 Task: Look for products from Teeccino only.
Action: Mouse moved to (21, 108)
Screenshot: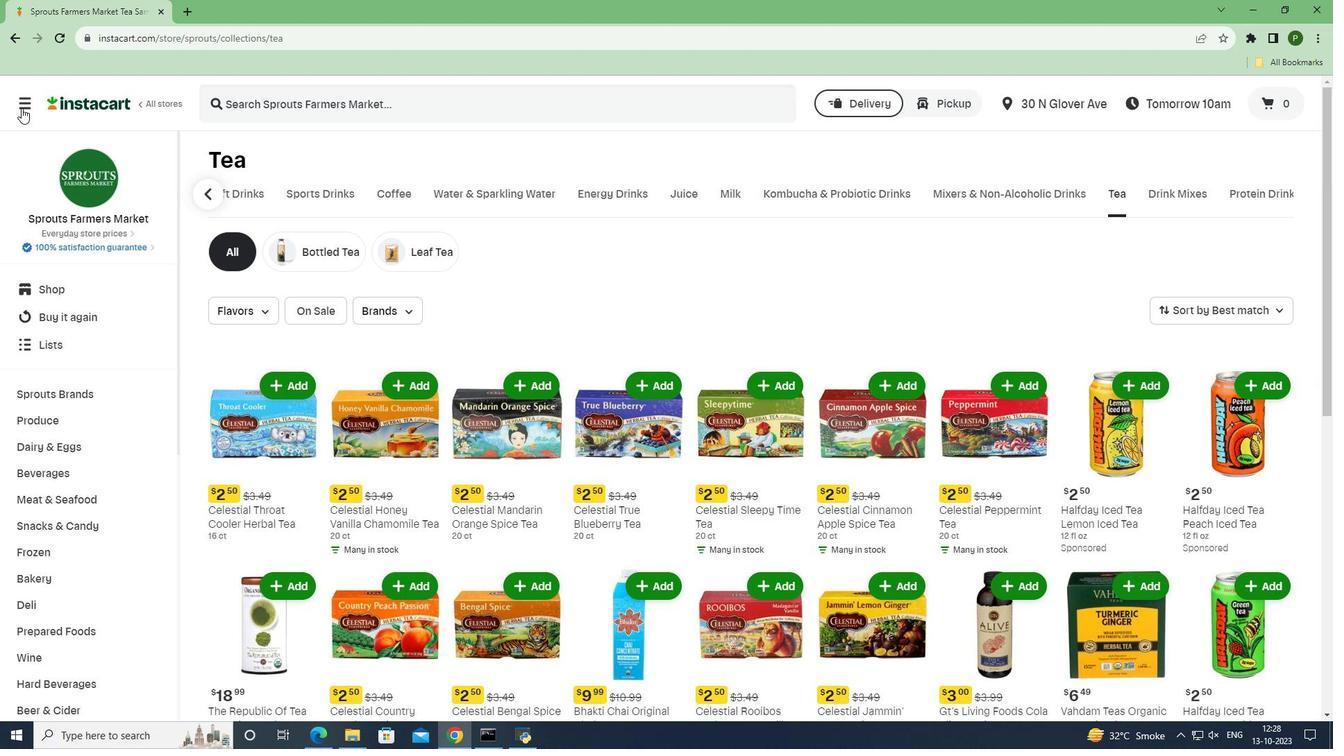 
Action: Mouse pressed left at (21, 108)
Screenshot: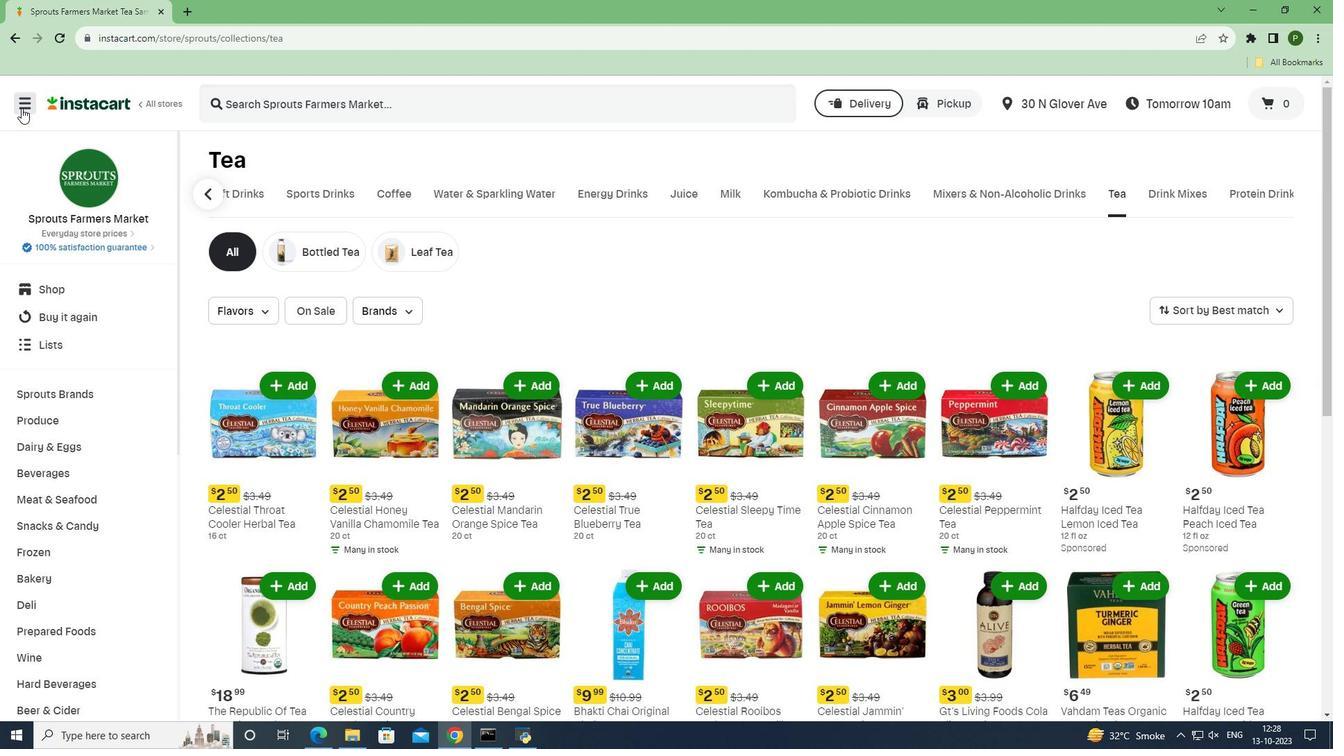 
Action: Mouse moved to (31, 362)
Screenshot: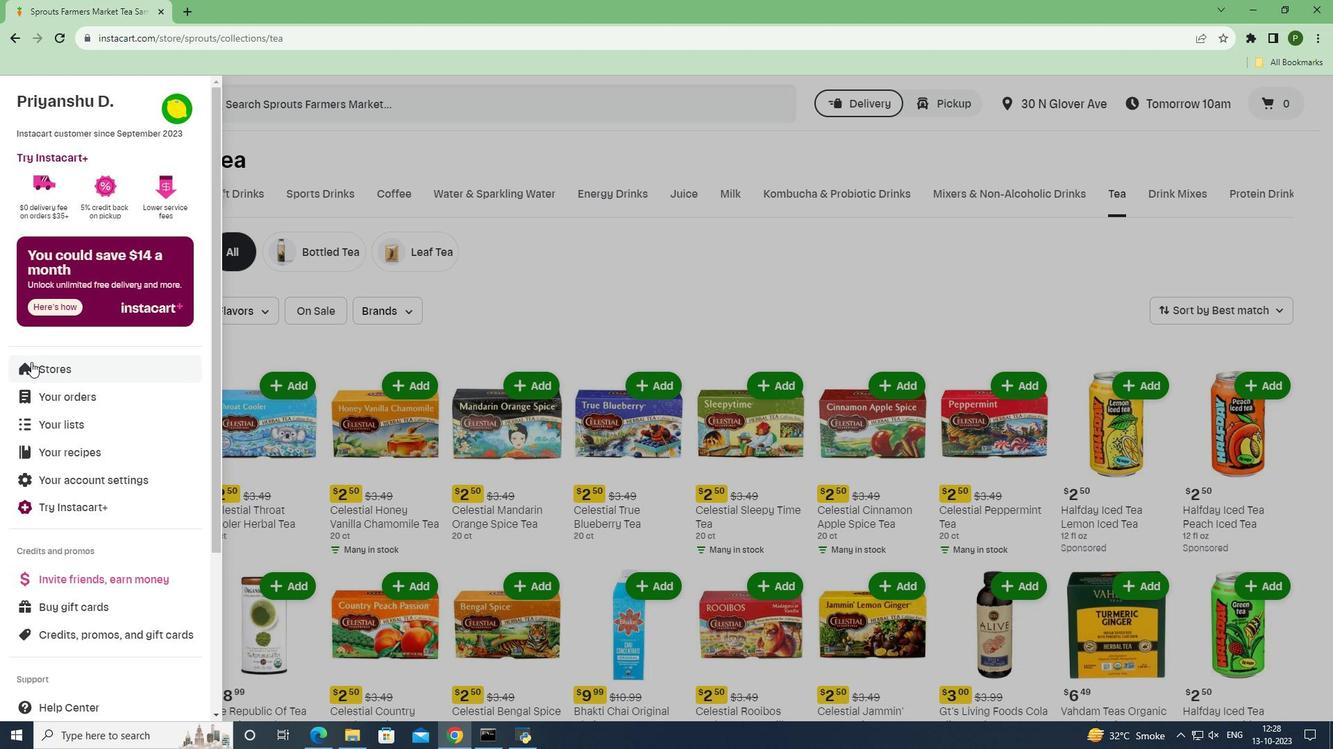 
Action: Mouse pressed left at (31, 362)
Screenshot: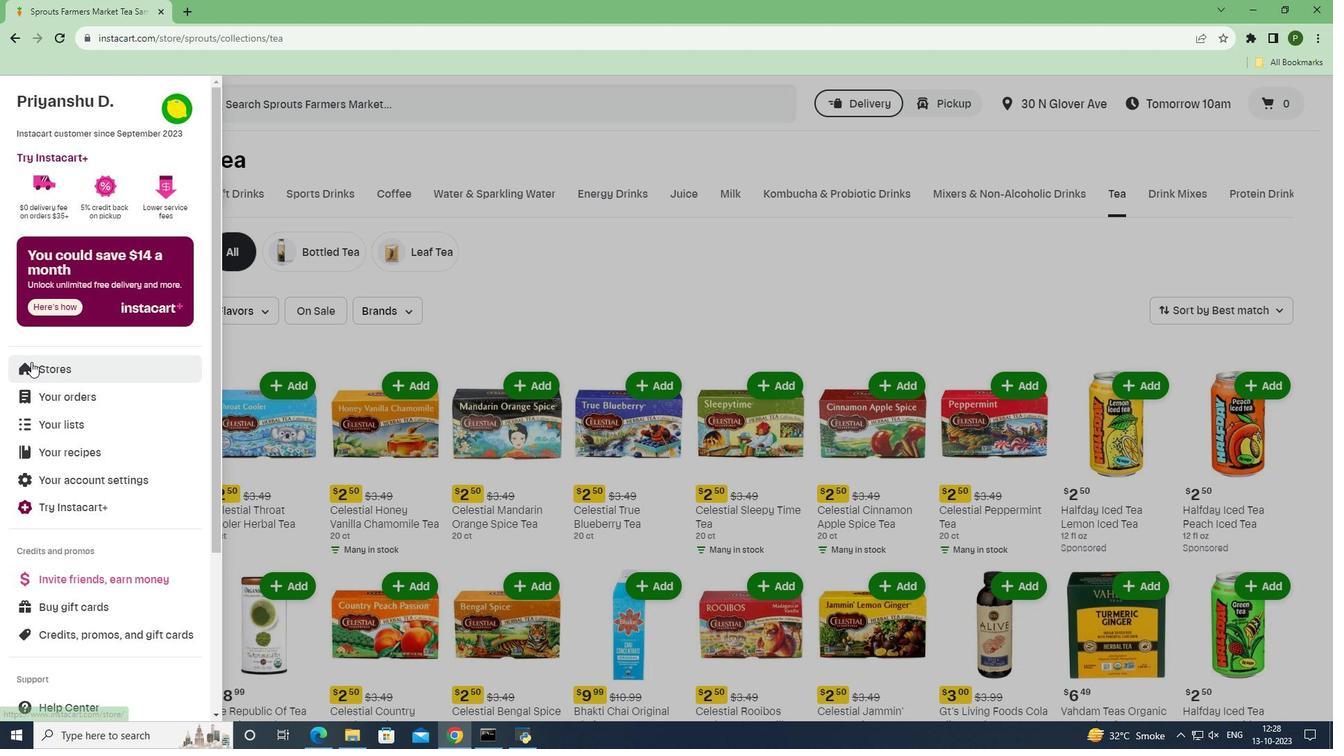 
Action: Mouse moved to (311, 165)
Screenshot: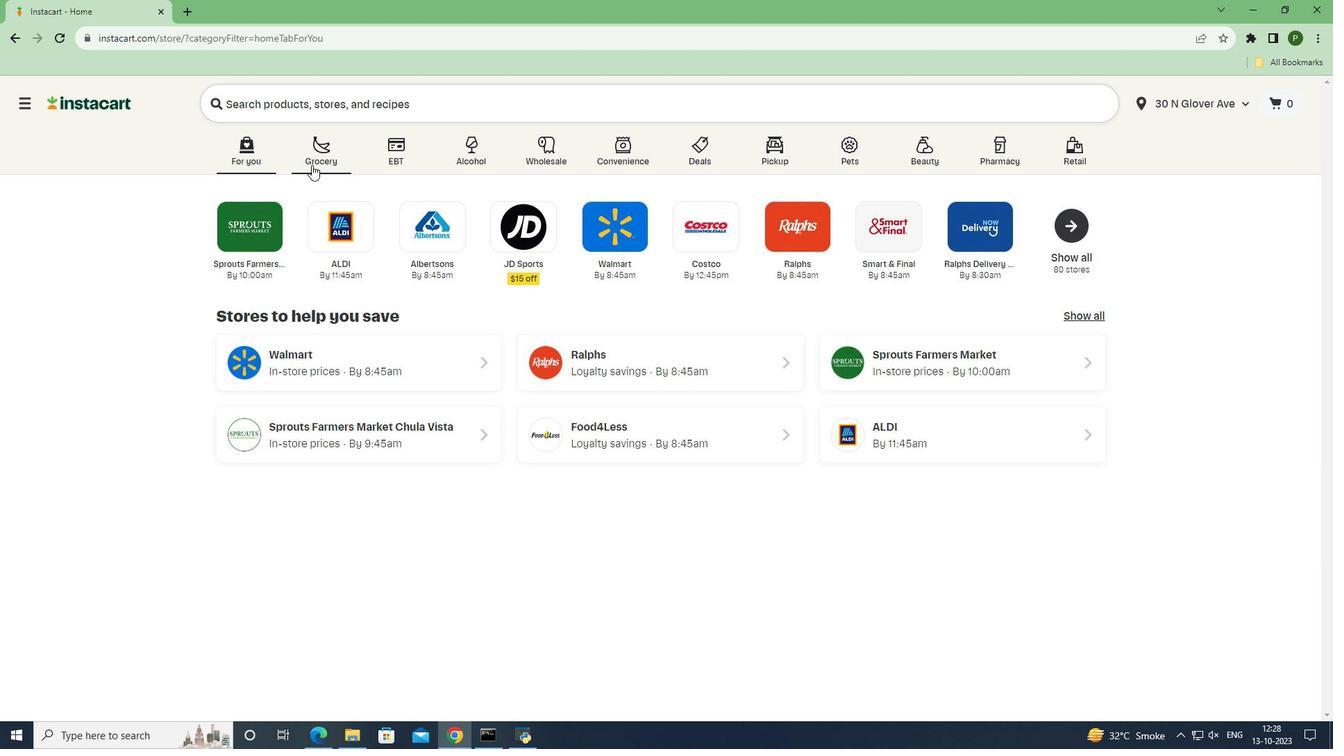 
Action: Mouse pressed left at (311, 165)
Screenshot: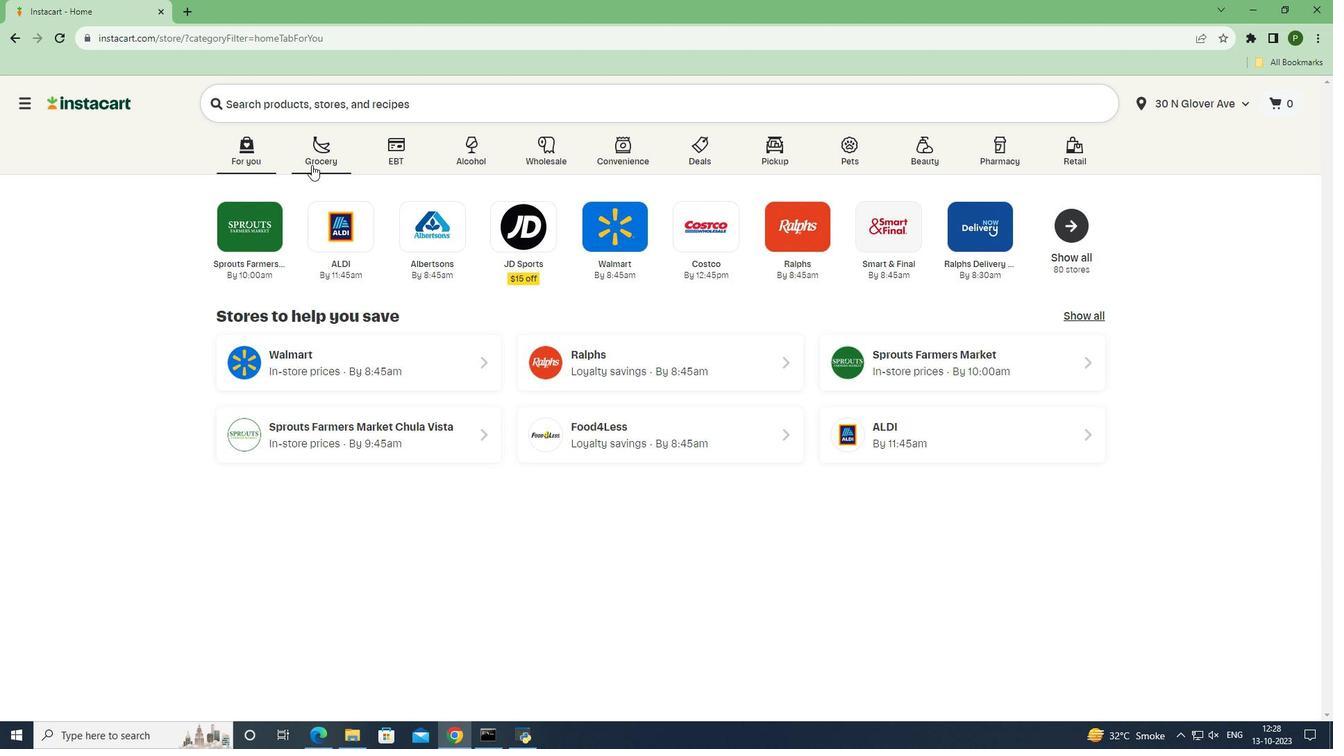 
Action: Mouse moved to (862, 316)
Screenshot: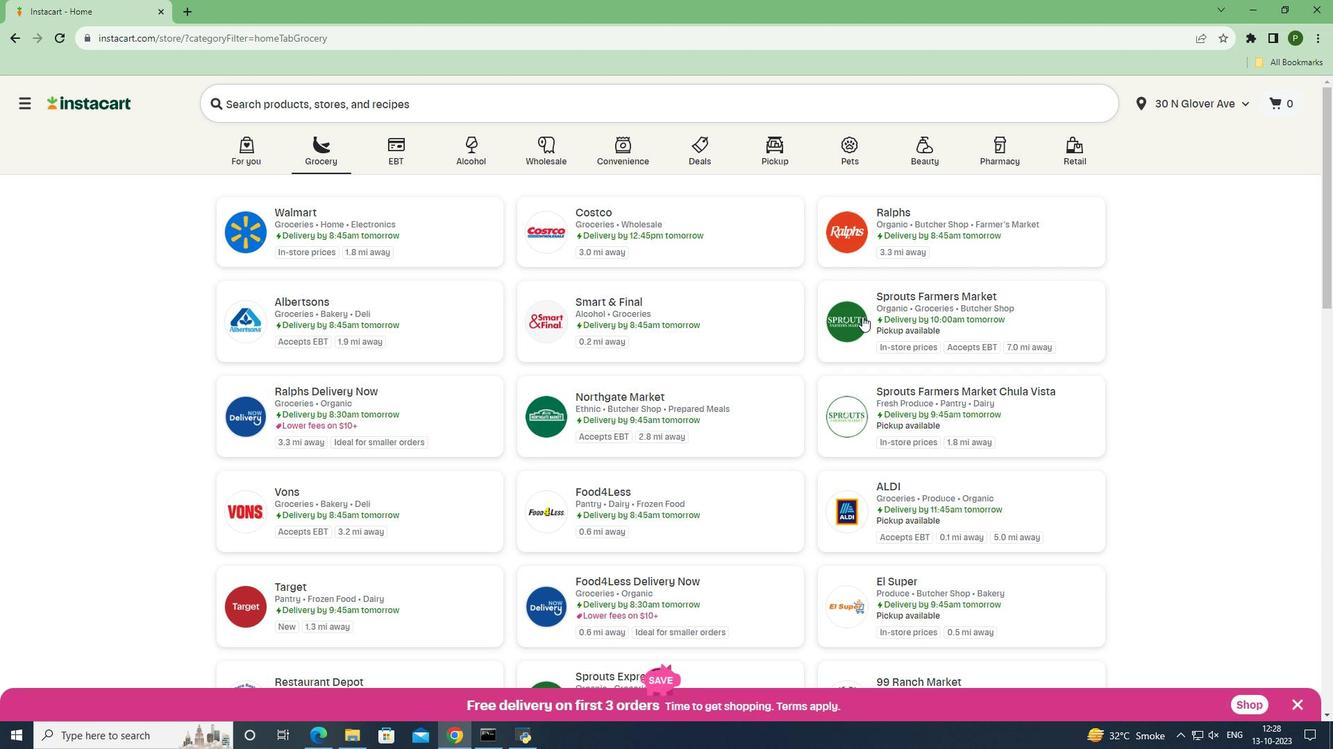 
Action: Mouse pressed left at (862, 316)
Screenshot: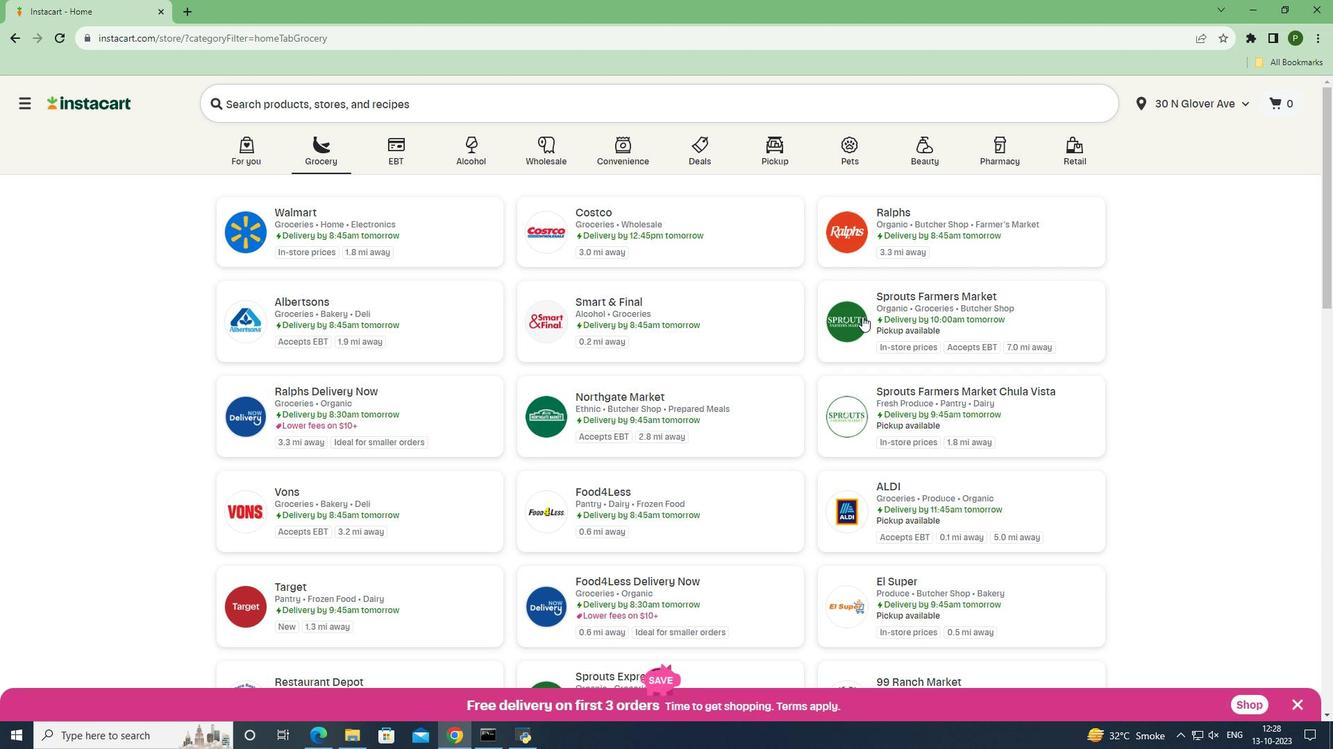 
Action: Mouse moved to (79, 473)
Screenshot: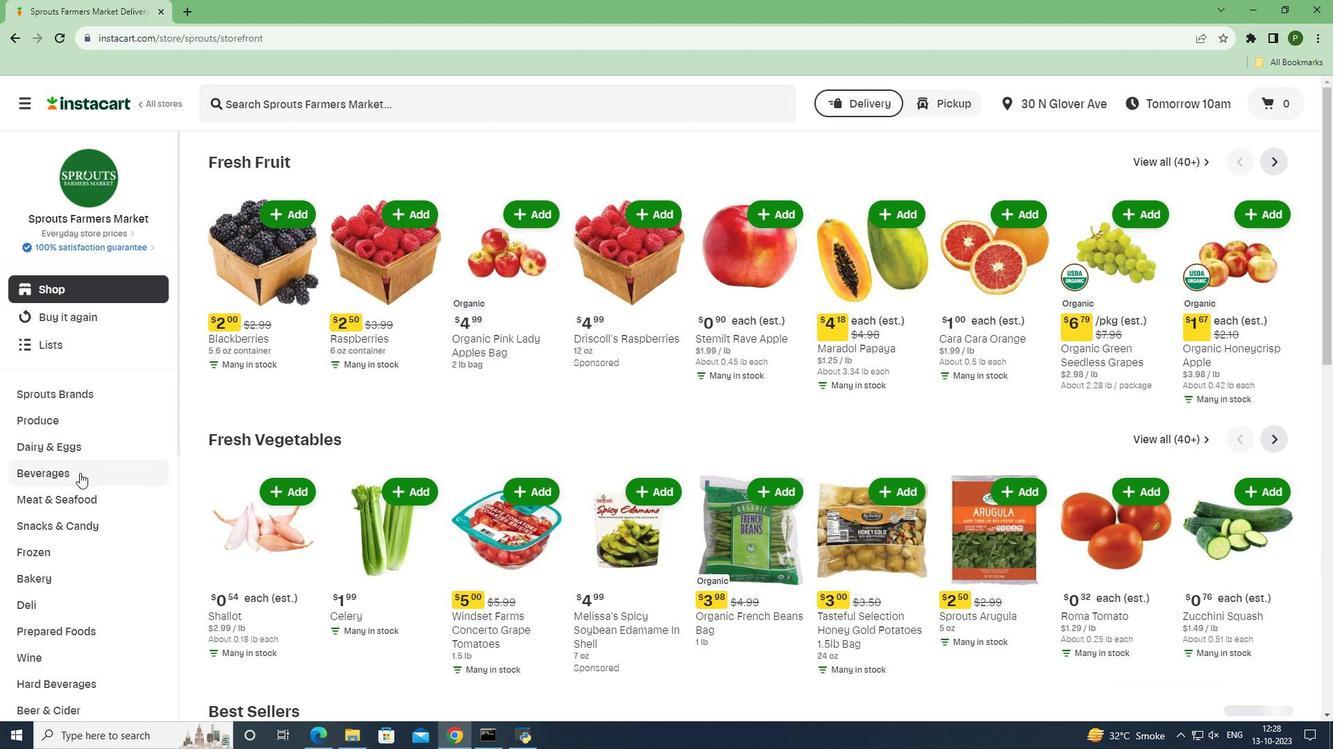 
Action: Mouse pressed left at (79, 473)
Screenshot: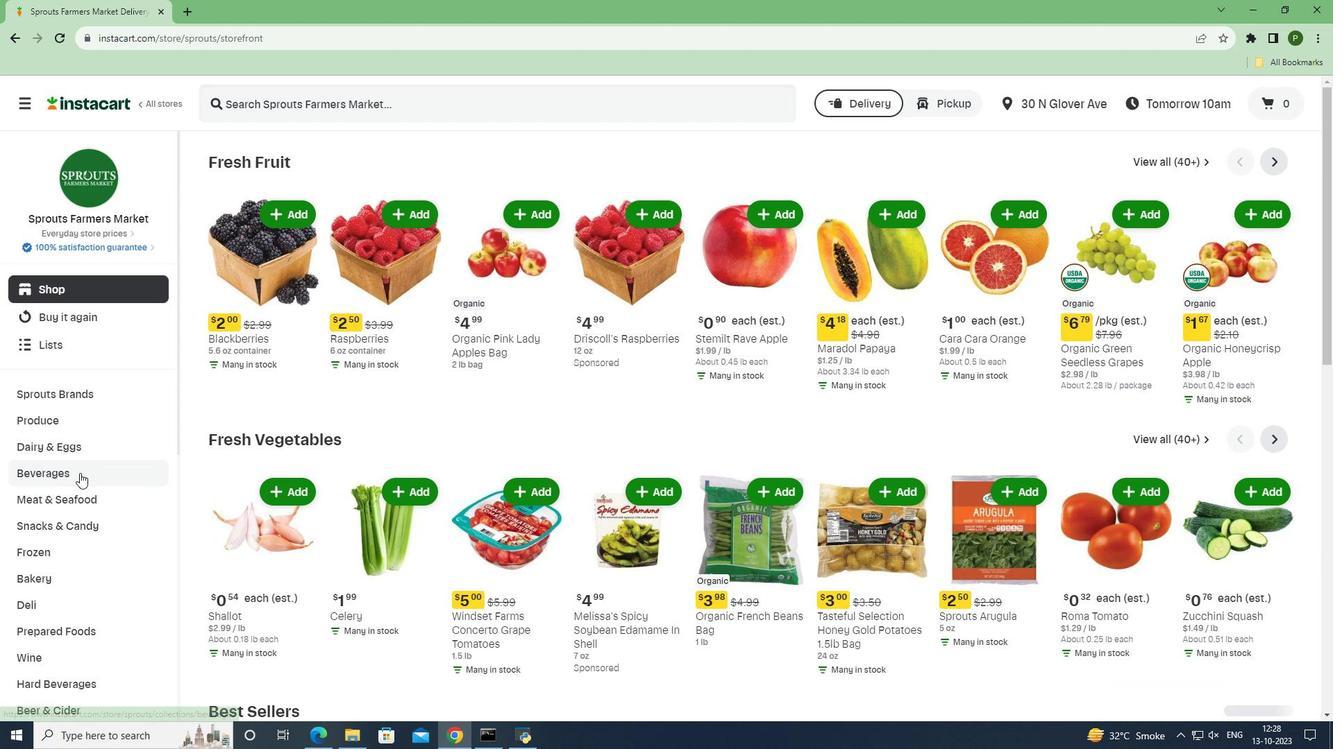 
Action: Mouse moved to (1209, 193)
Screenshot: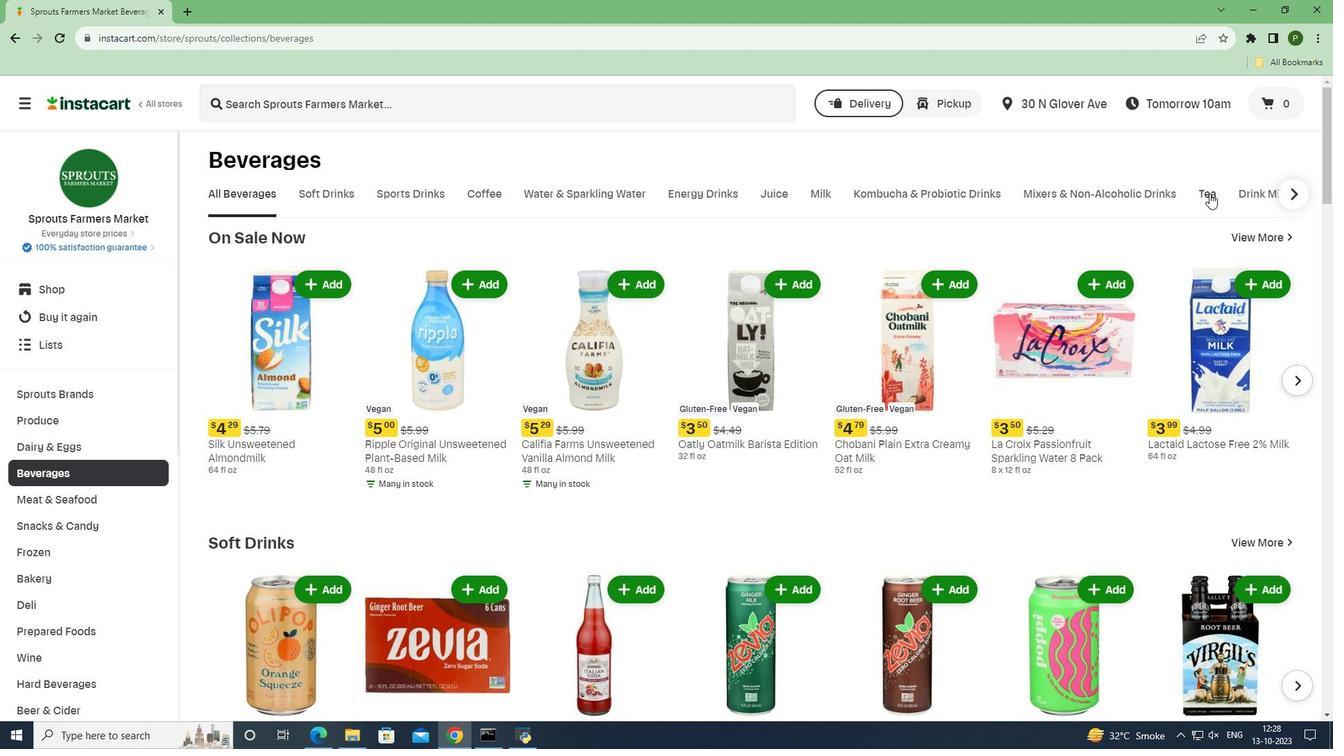 
Action: Mouse pressed left at (1209, 193)
Screenshot: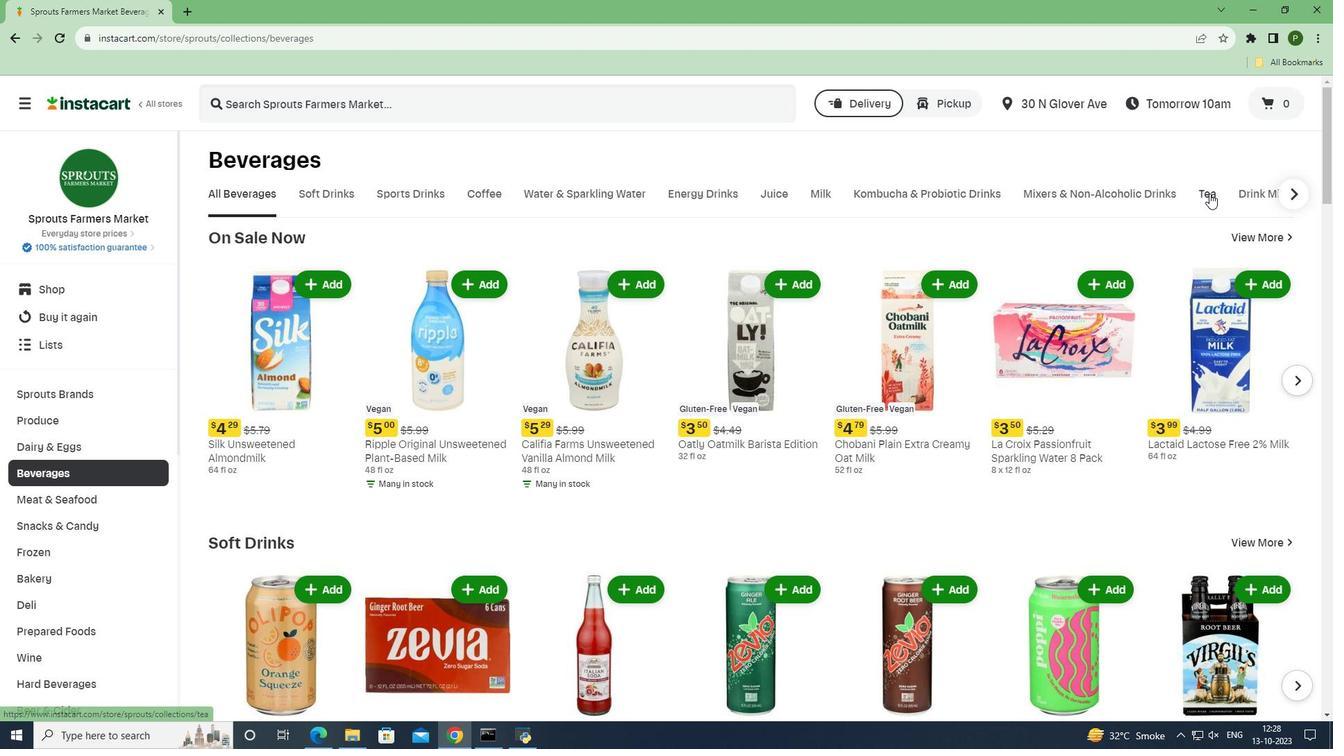 
Action: Mouse moved to (406, 316)
Screenshot: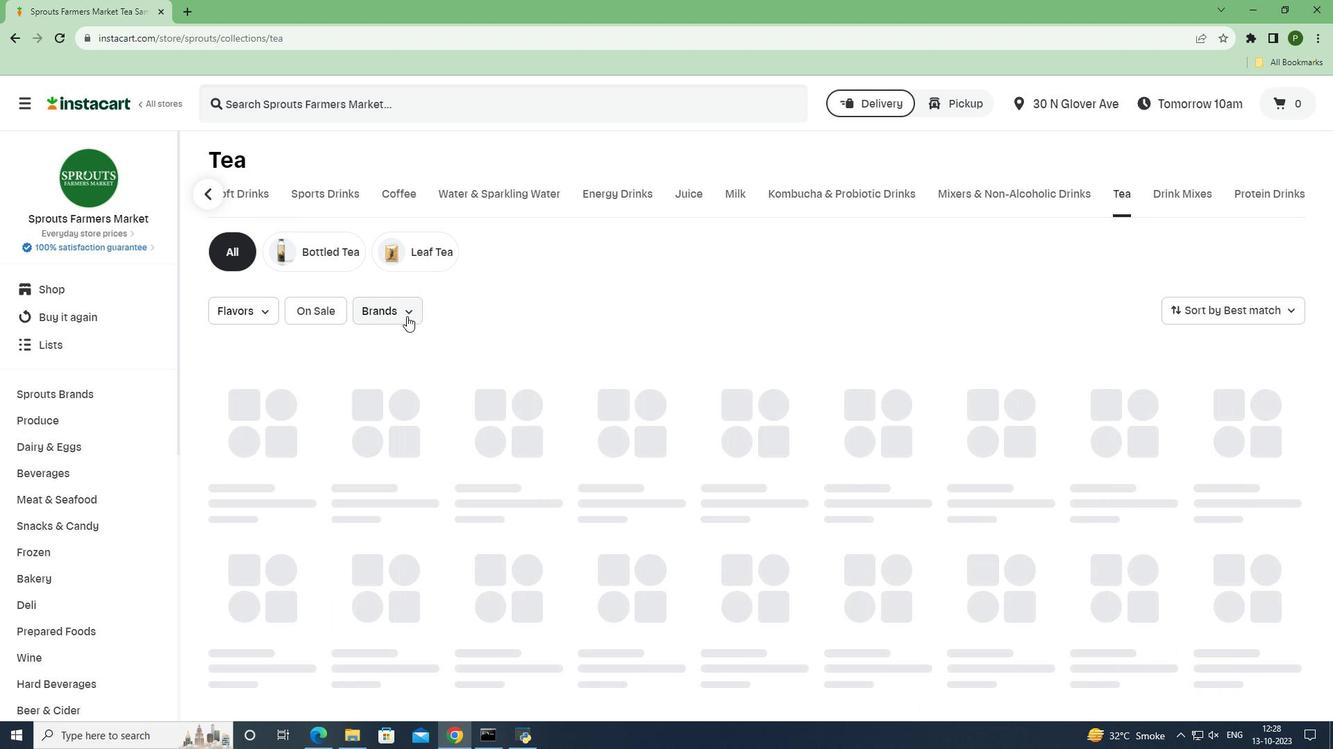 
Action: Mouse pressed left at (406, 316)
Screenshot: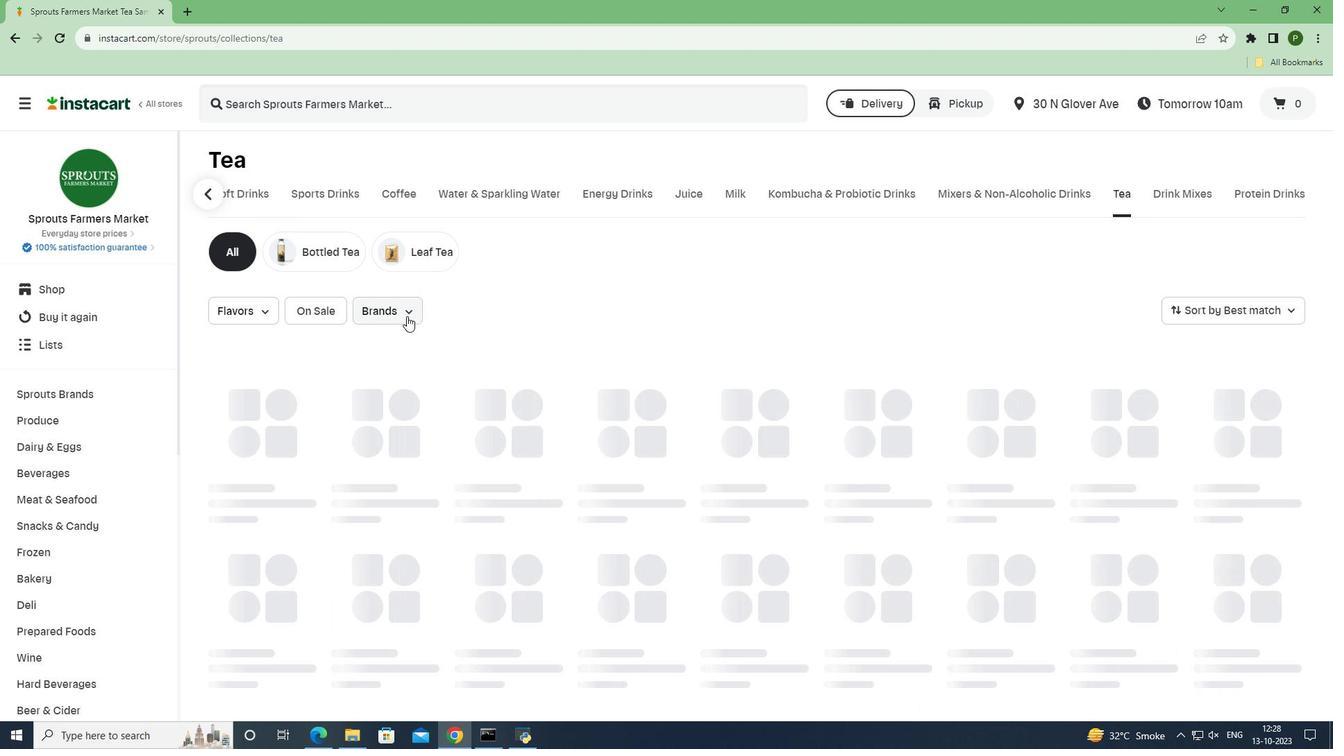 
Action: Mouse moved to (447, 425)
Screenshot: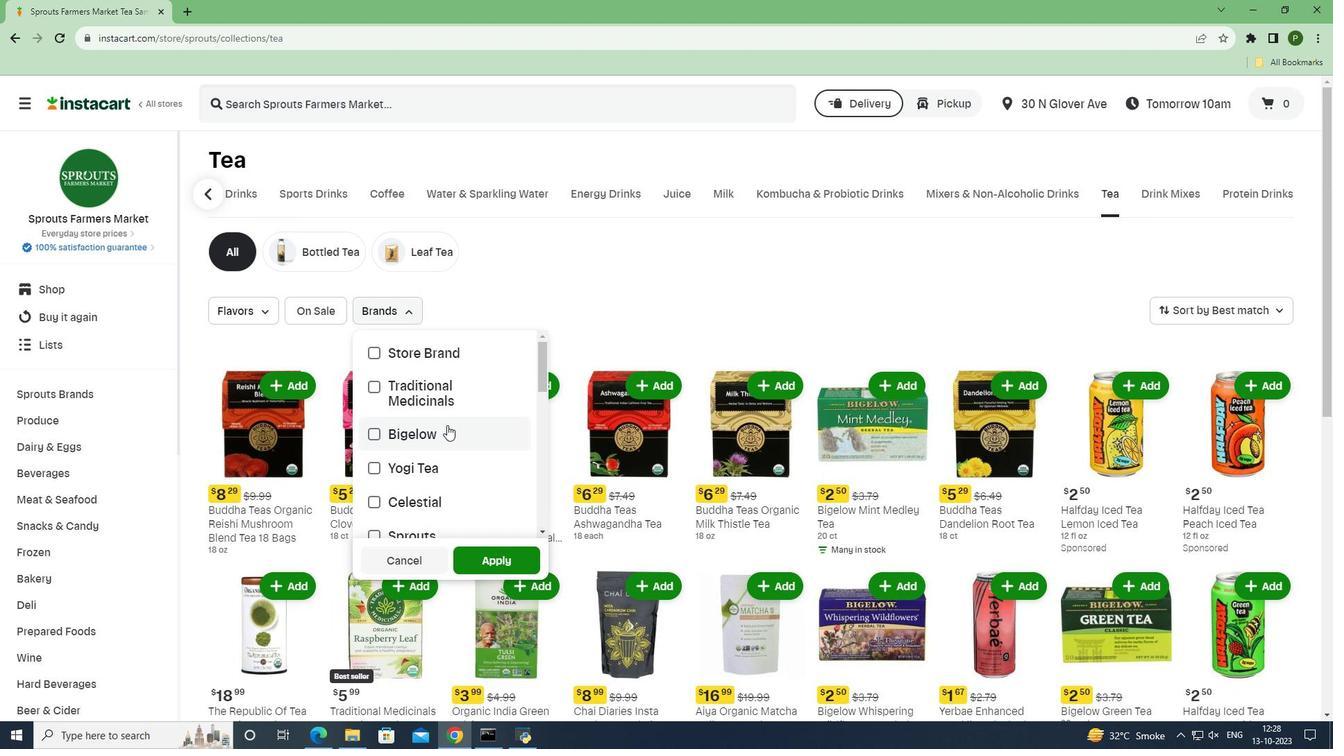 
Action: Mouse scrolled (447, 424) with delta (0, 0)
Screenshot: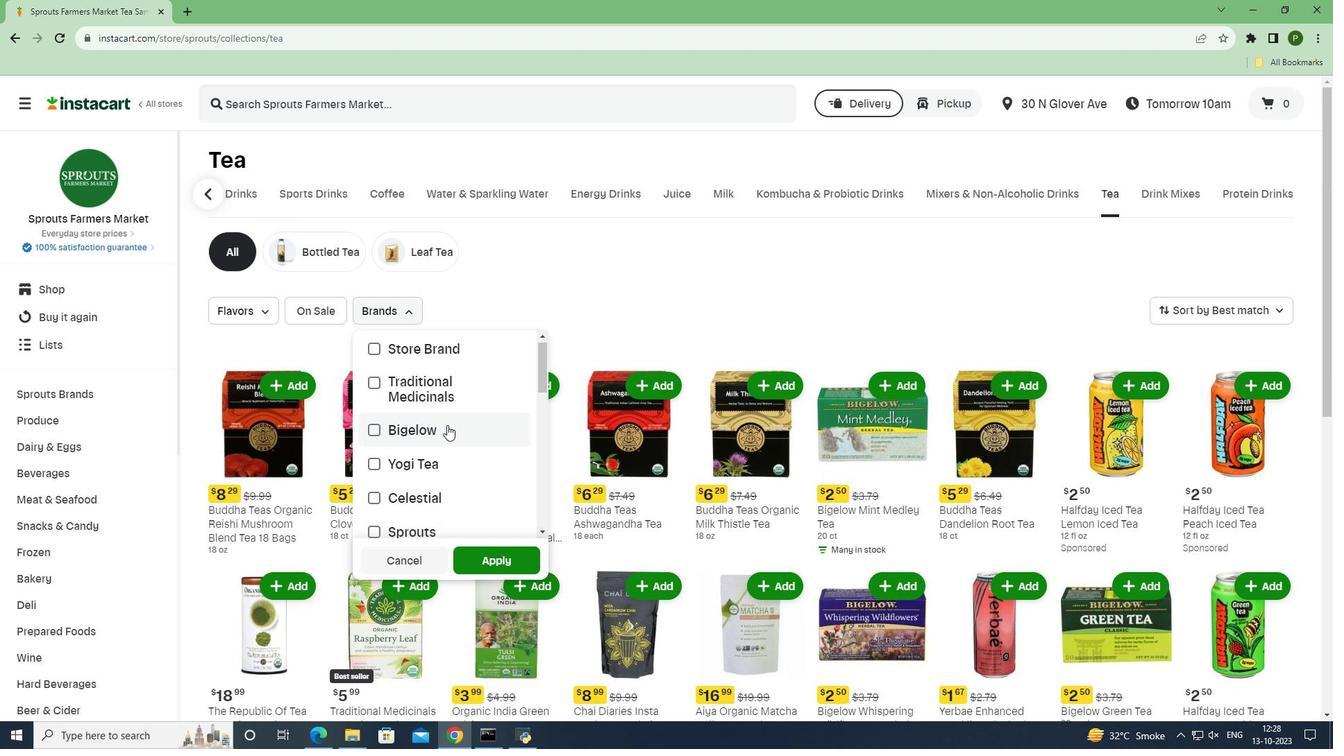 
Action: Mouse scrolled (447, 424) with delta (0, 0)
Screenshot: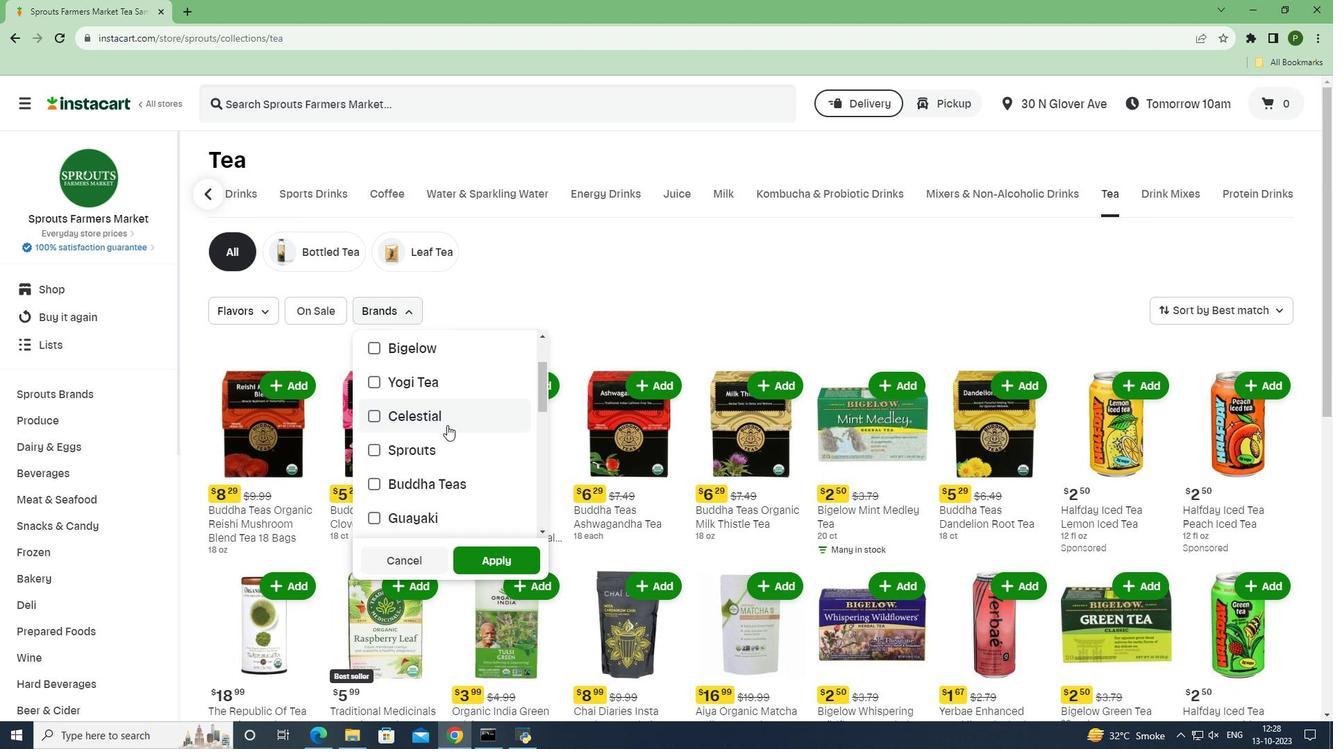 
Action: Mouse scrolled (447, 424) with delta (0, 0)
Screenshot: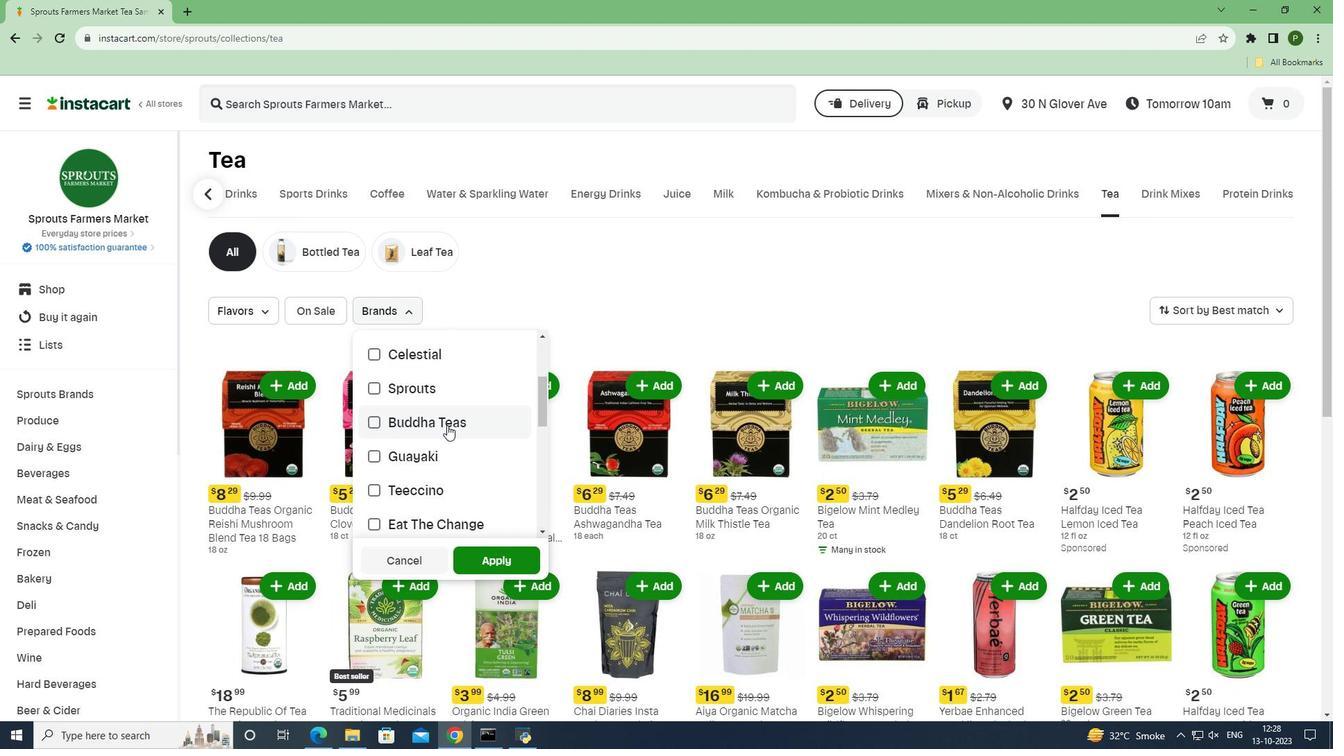 
Action: Mouse pressed left at (447, 425)
Screenshot: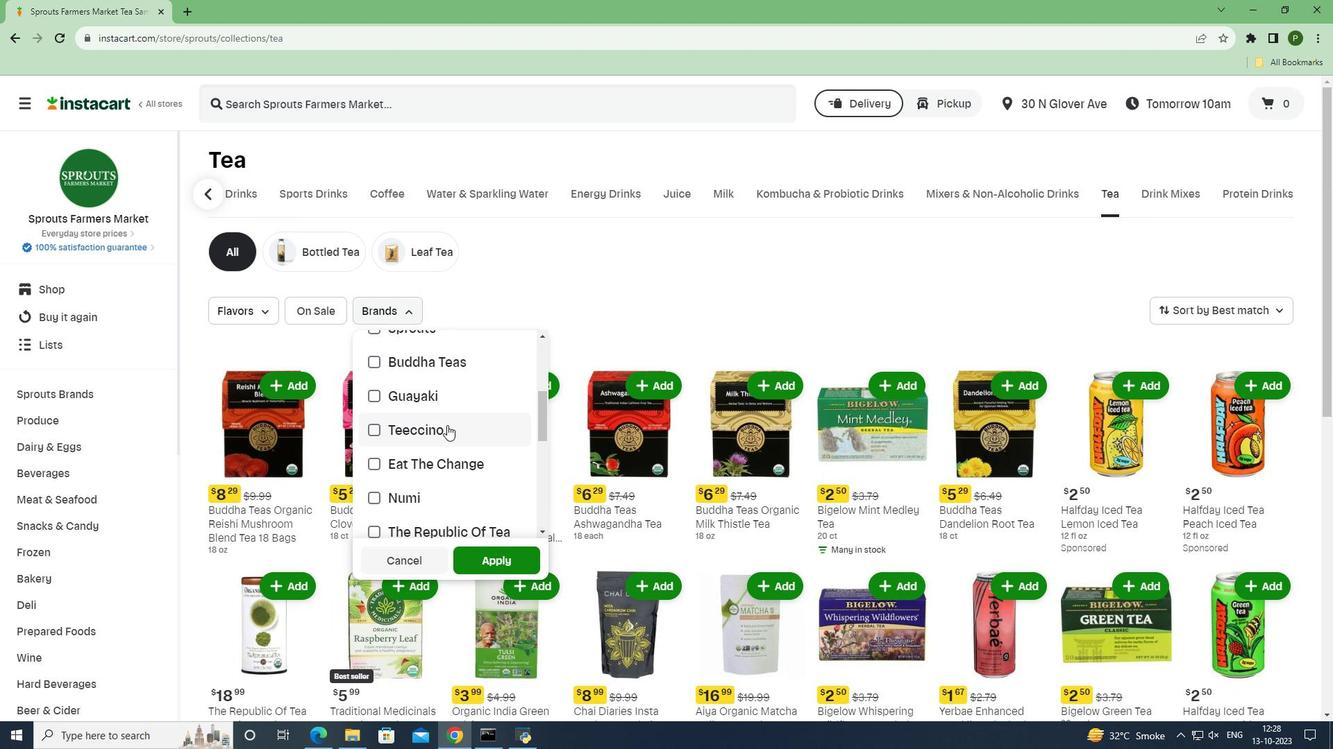 
Action: Mouse moved to (481, 556)
Screenshot: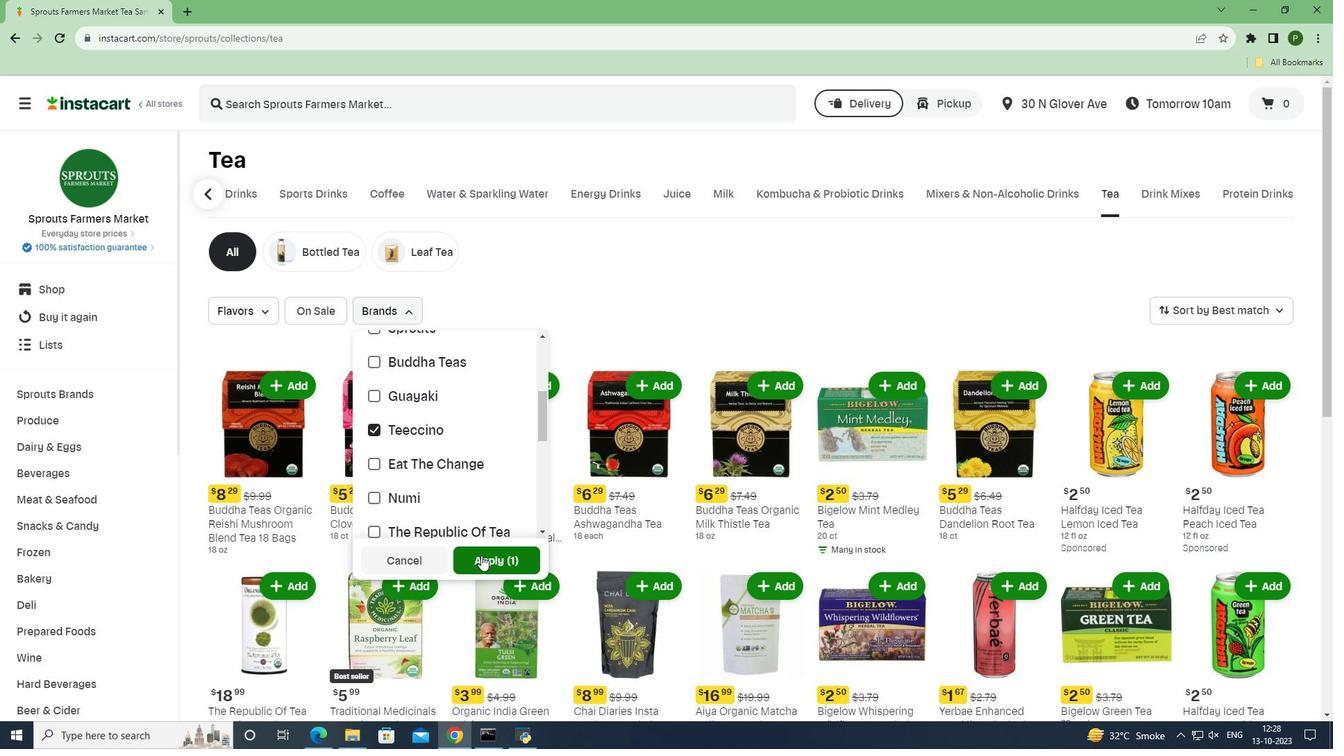 
Action: Mouse pressed left at (481, 556)
Screenshot: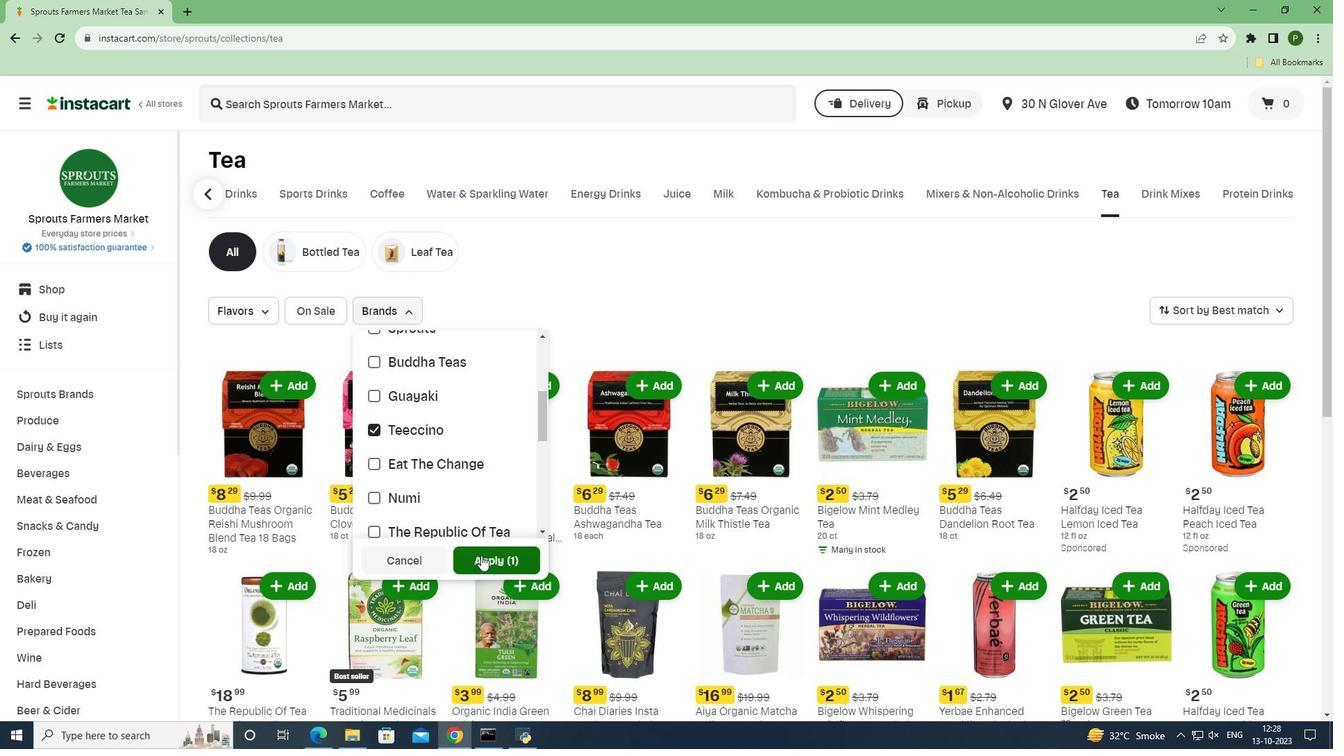 
Action: Mouse moved to (710, 590)
Screenshot: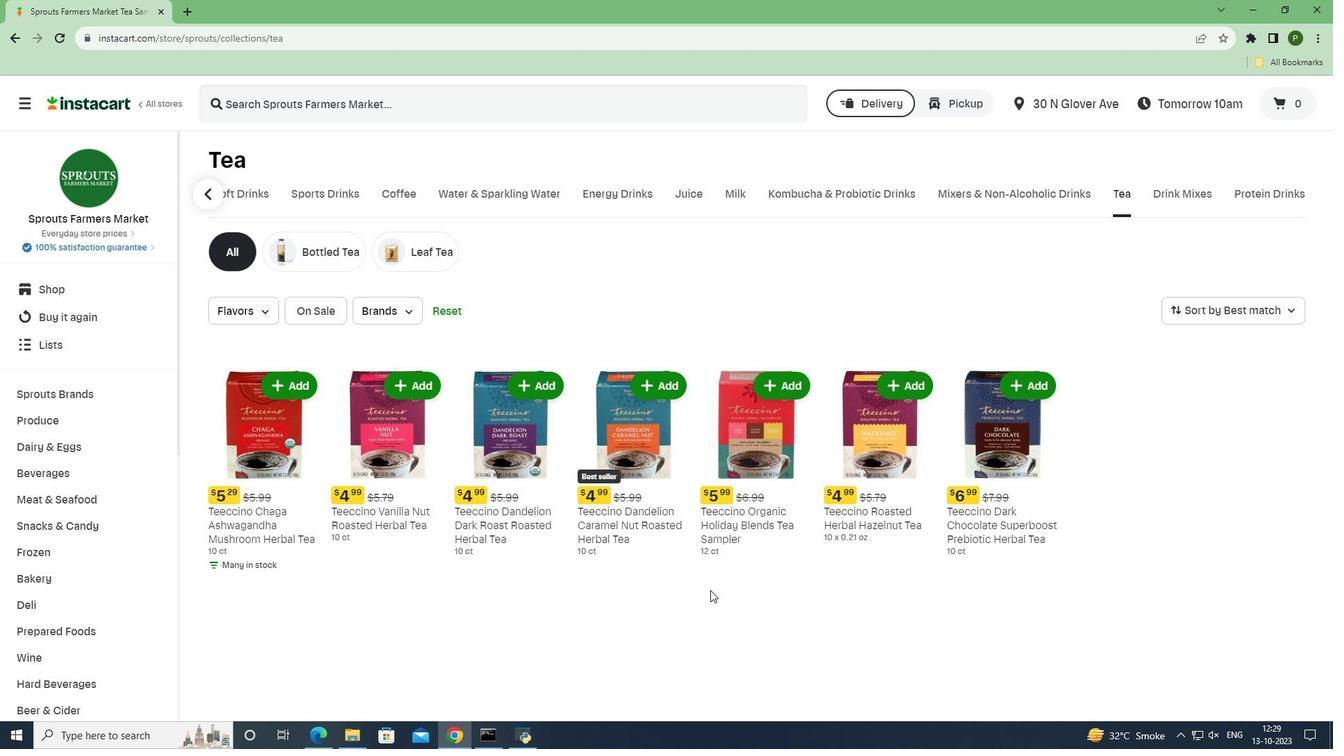 
